 Task: Zoom slide to 50%.
Action: Mouse moved to (175, 111)
Screenshot: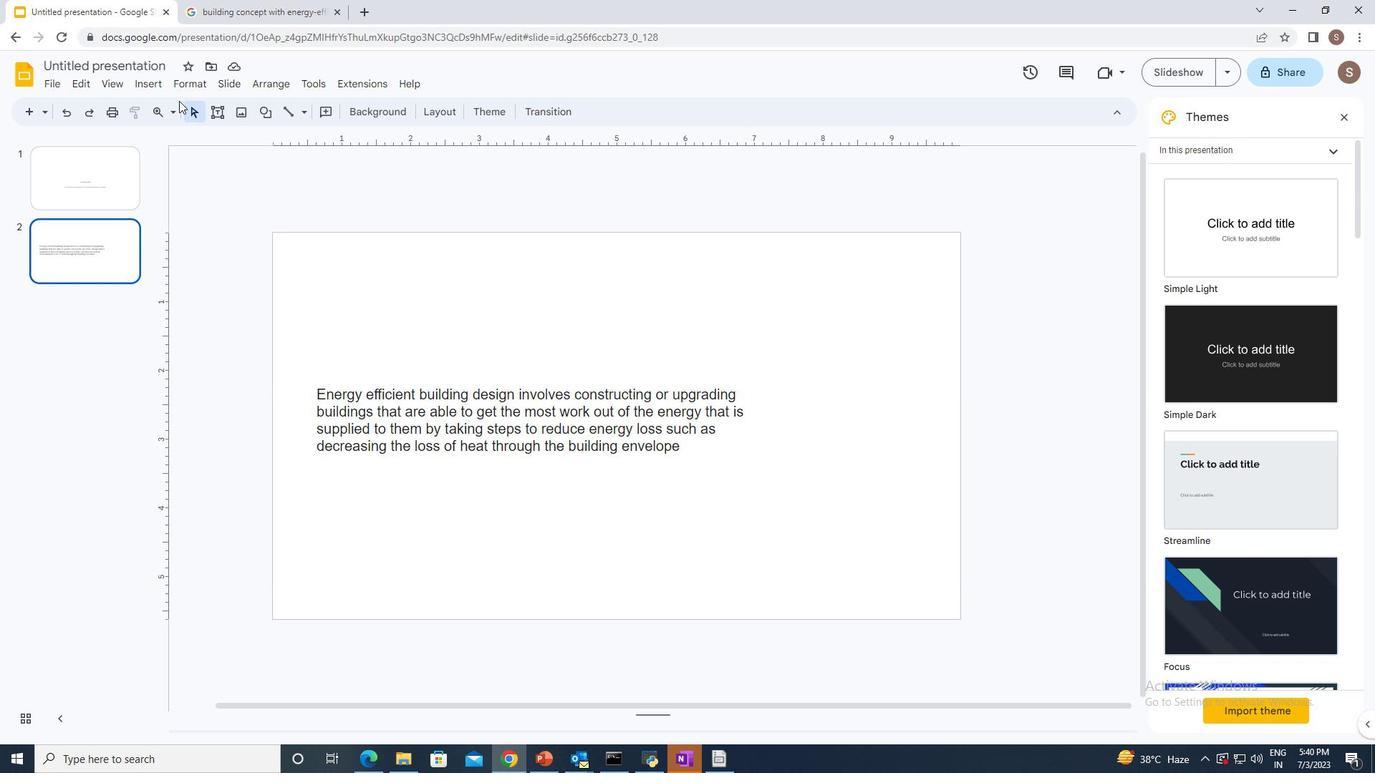 
Action: Mouse pressed left at (175, 111)
Screenshot: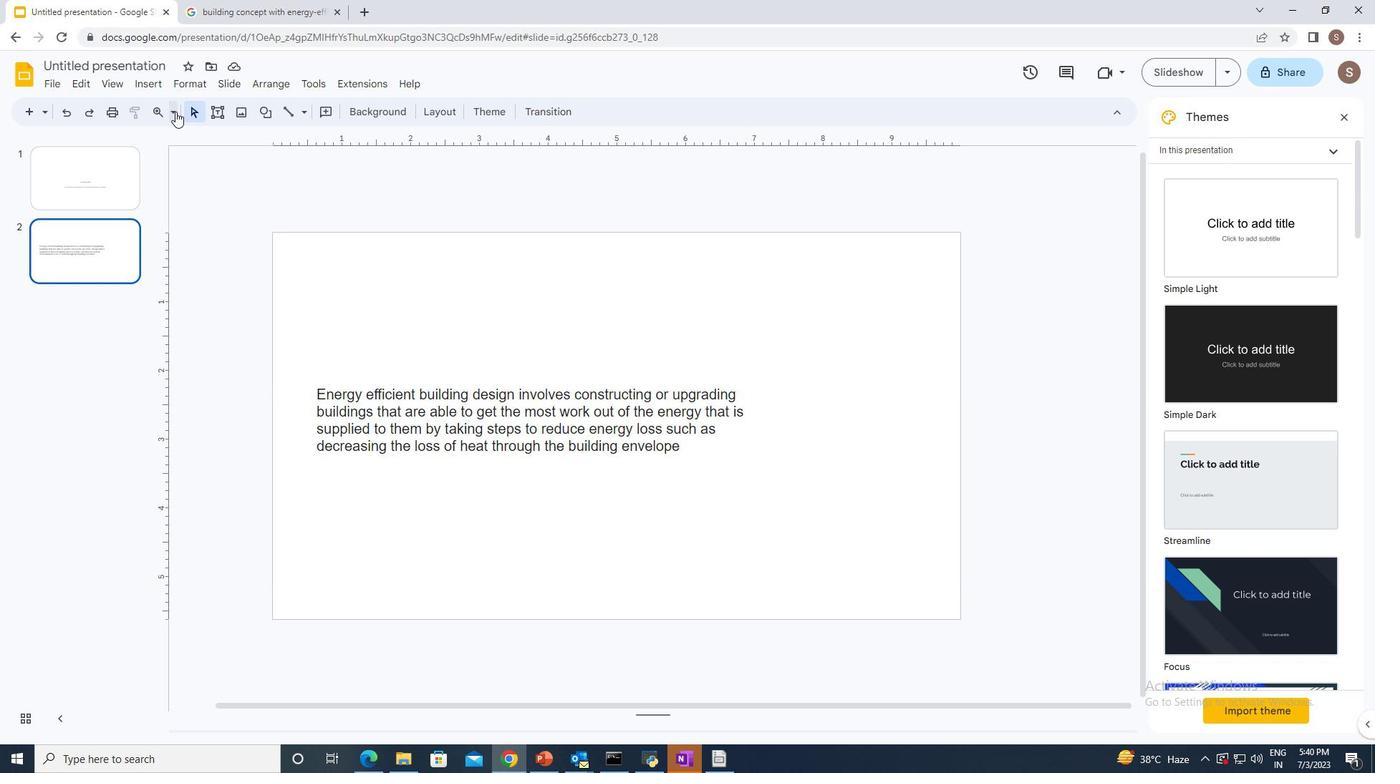 
Action: Mouse moved to (199, 164)
Screenshot: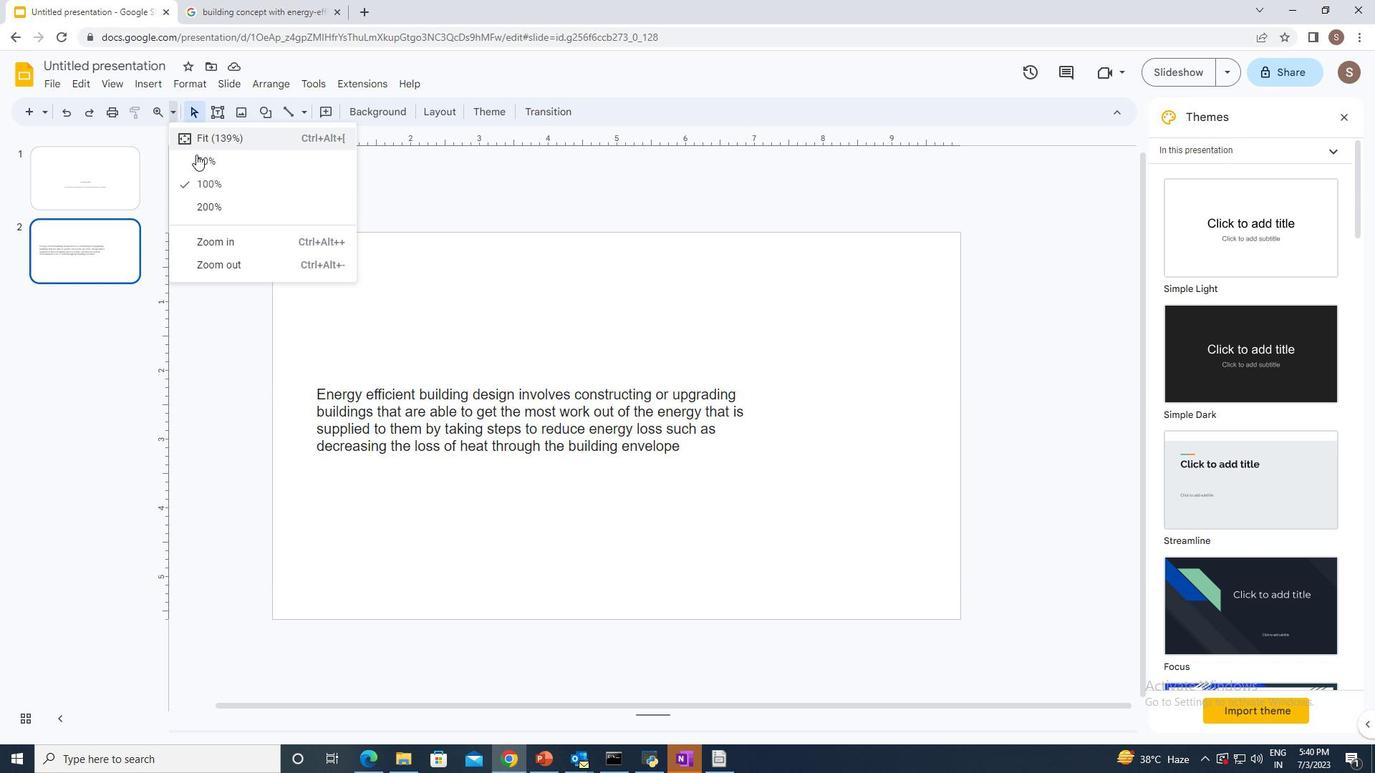 
Action: Mouse pressed left at (199, 164)
Screenshot: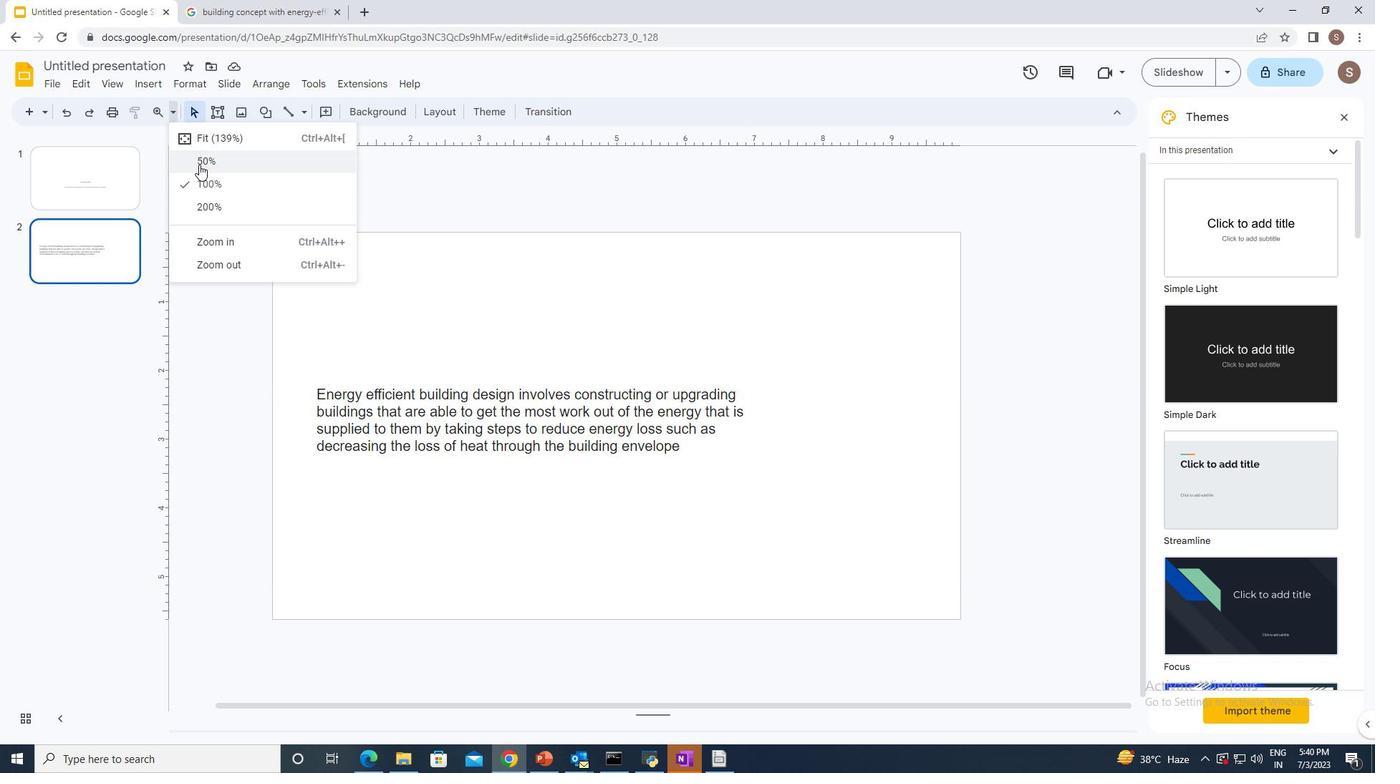 
